 Task: Create a due date automation trigger when advanced on, 2 days after a card is due add fields without custom field "Resume" set to a number greater than 1 and lower than 10 at 11:00 AM.
Action: Mouse moved to (961, 75)
Screenshot: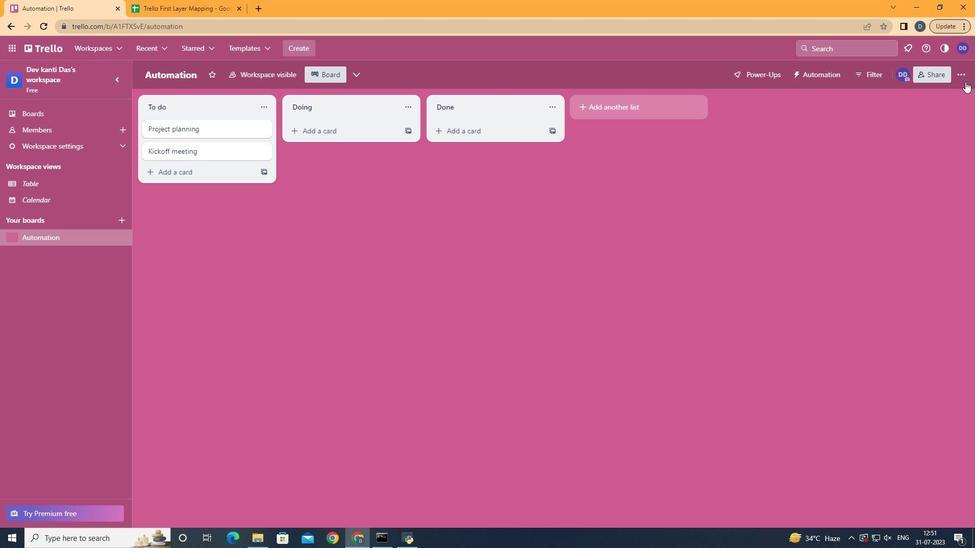 
Action: Mouse pressed left at (961, 75)
Screenshot: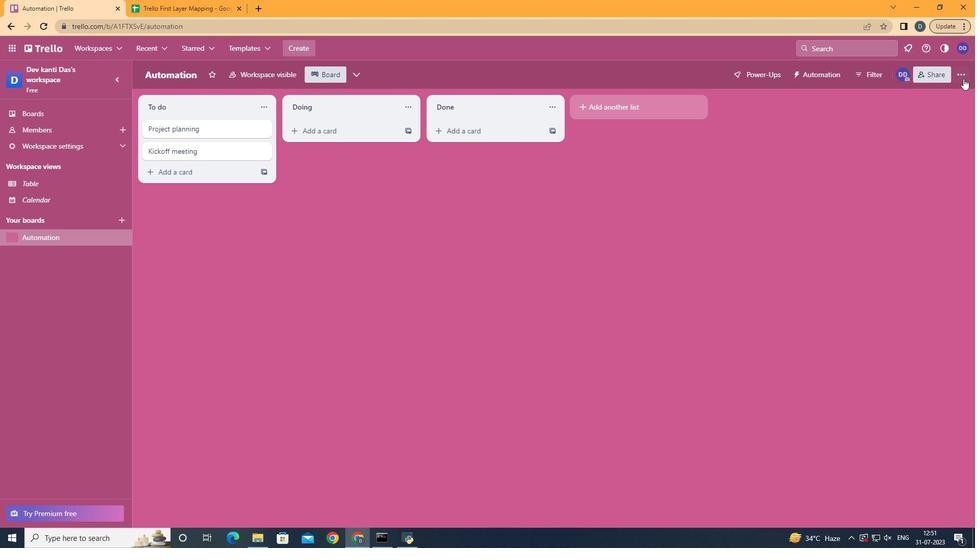 
Action: Mouse moved to (897, 212)
Screenshot: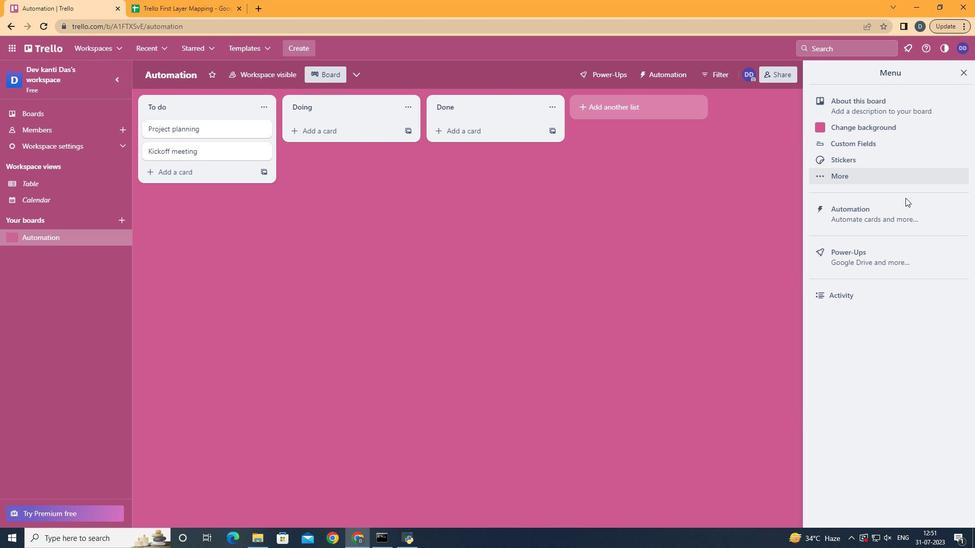 
Action: Mouse pressed left at (897, 212)
Screenshot: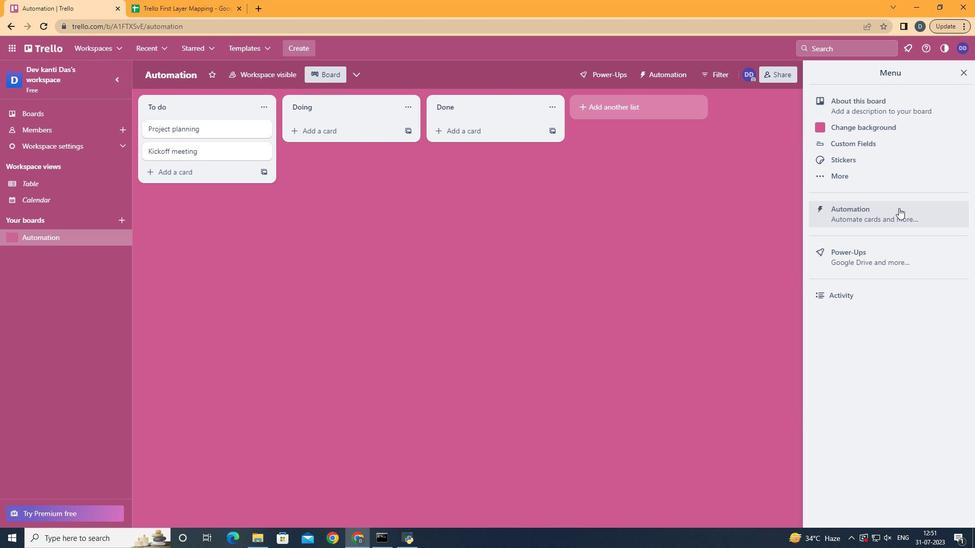 
Action: Mouse moved to (176, 205)
Screenshot: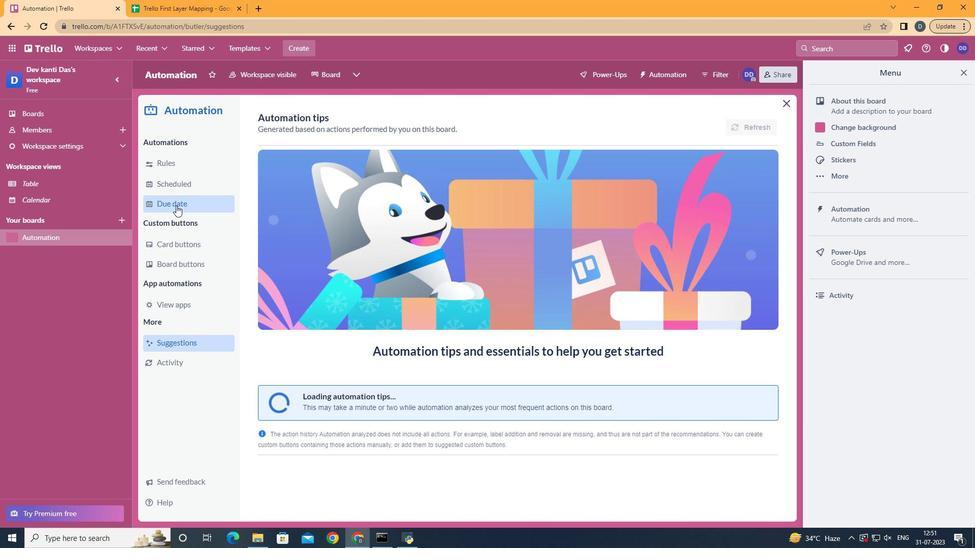 
Action: Mouse pressed left at (176, 205)
Screenshot: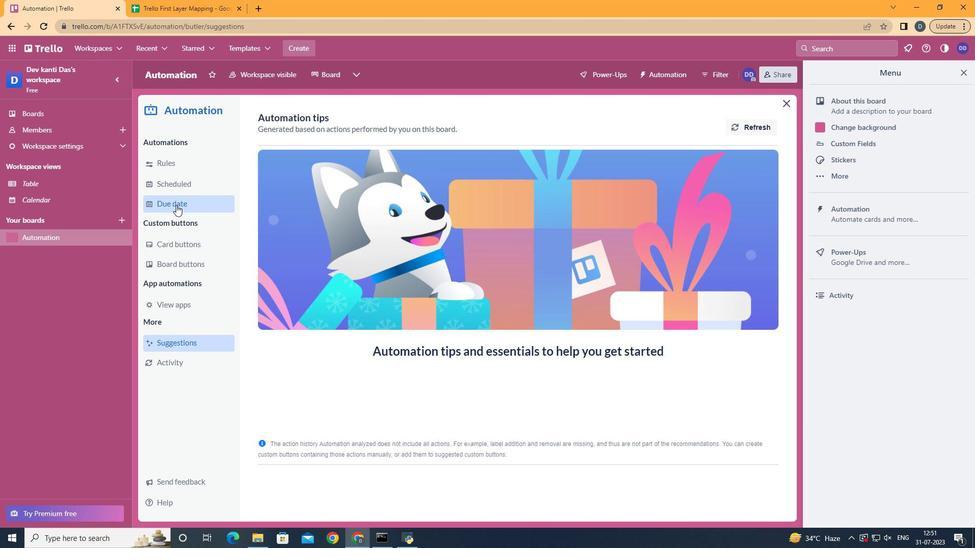 
Action: Mouse moved to (726, 116)
Screenshot: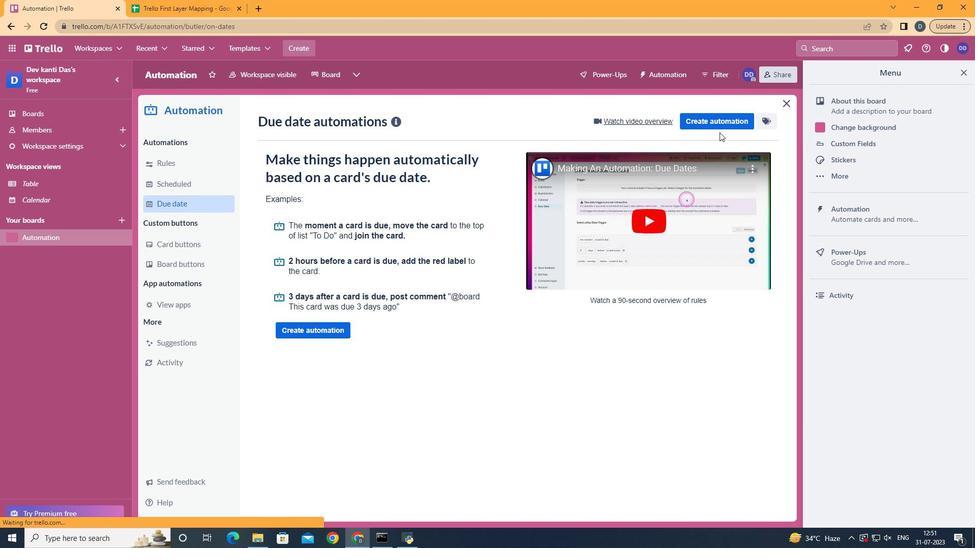 
Action: Mouse pressed left at (726, 116)
Screenshot: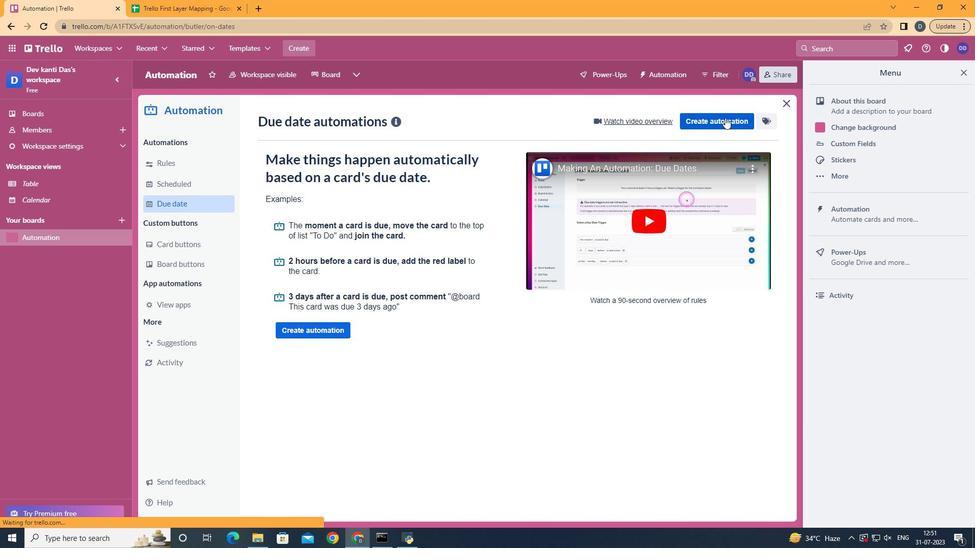 
Action: Mouse moved to (538, 219)
Screenshot: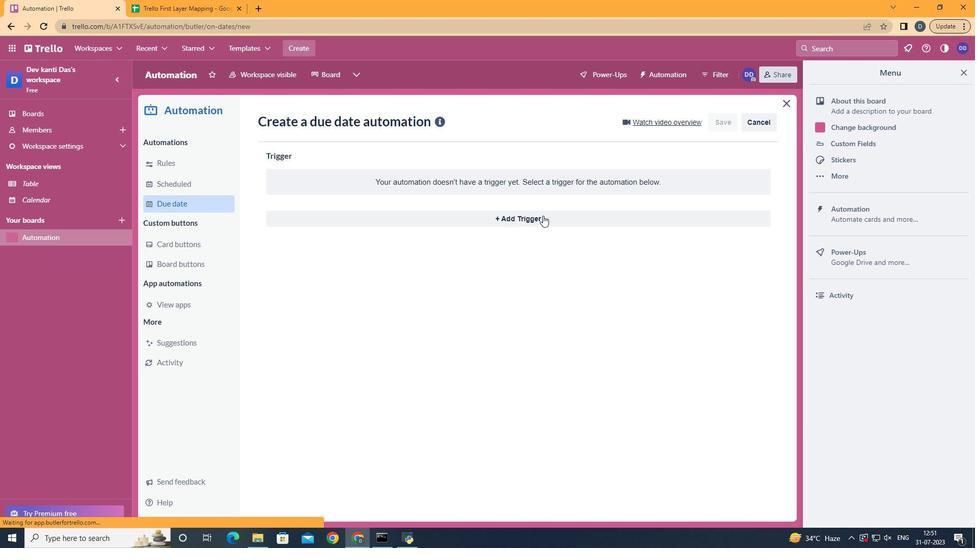 
Action: Mouse pressed left at (538, 219)
Screenshot: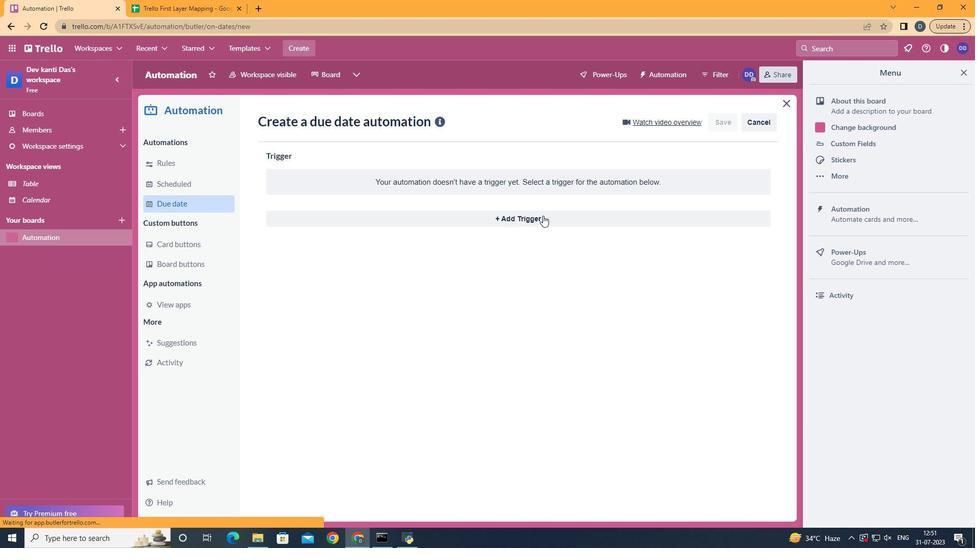 
Action: Mouse moved to (360, 413)
Screenshot: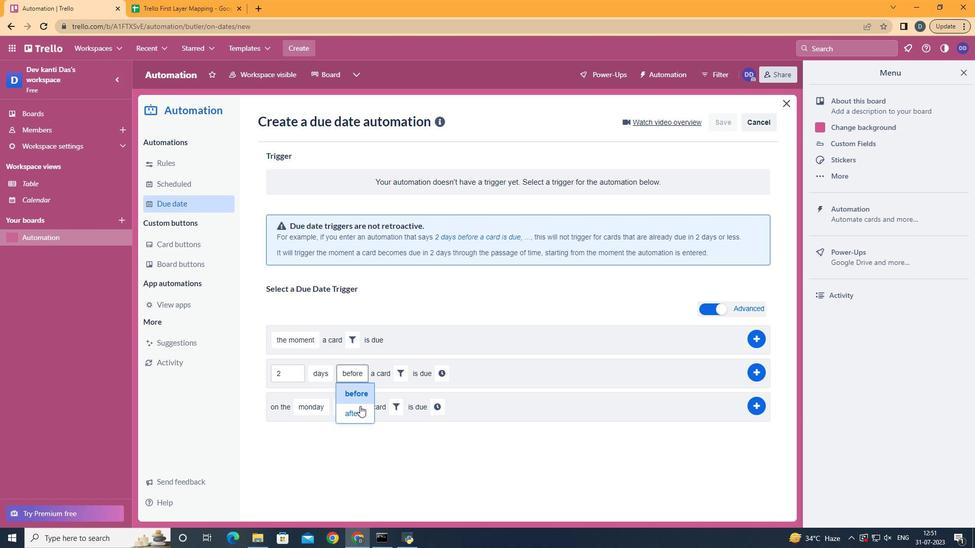 
Action: Mouse pressed left at (360, 413)
Screenshot: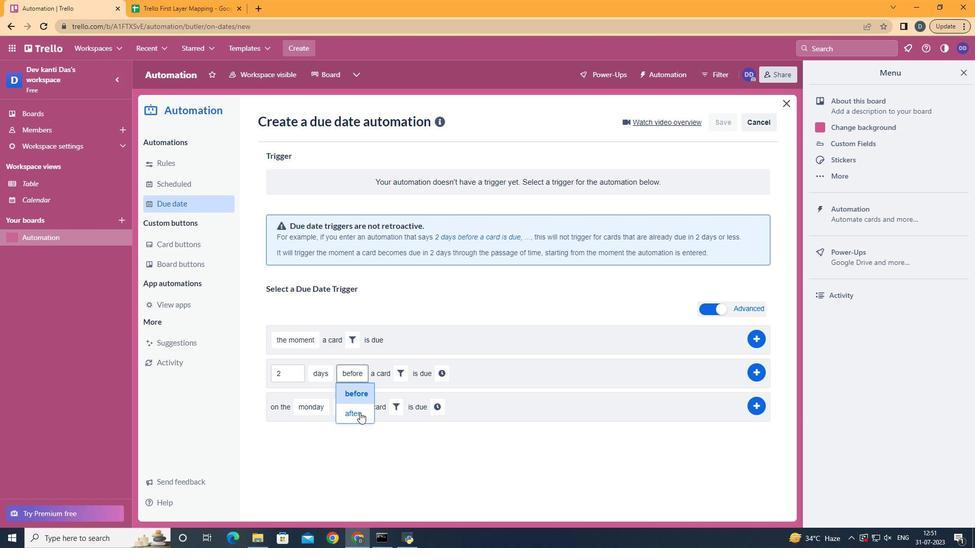 
Action: Mouse moved to (392, 376)
Screenshot: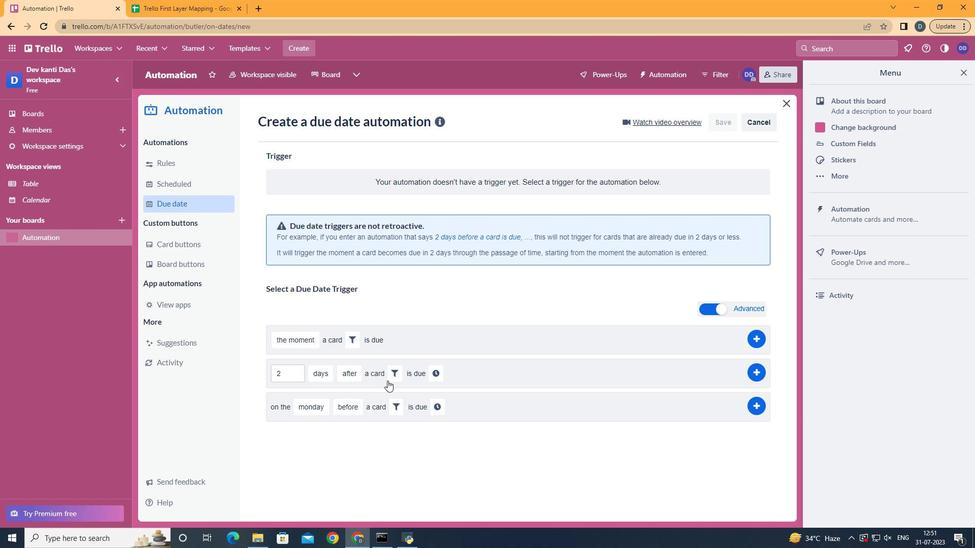 
Action: Mouse pressed left at (392, 376)
Screenshot: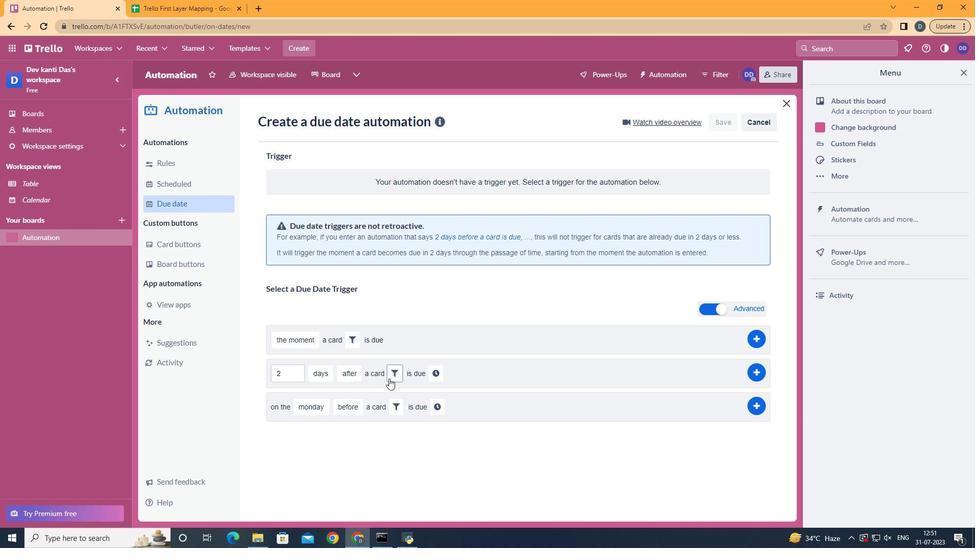 
Action: Mouse moved to (553, 403)
Screenshot: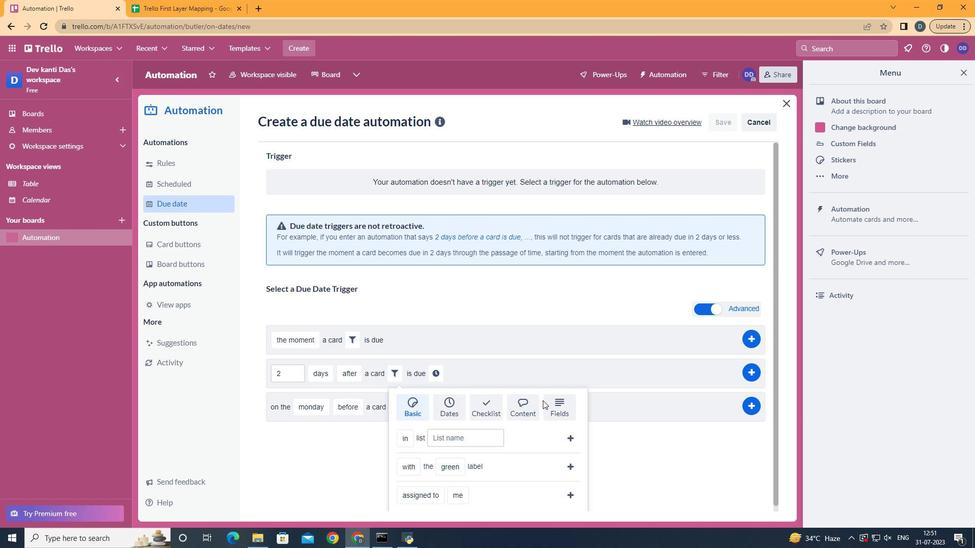 
Action: Mouse pressed left at (553, 403)
Screenshot: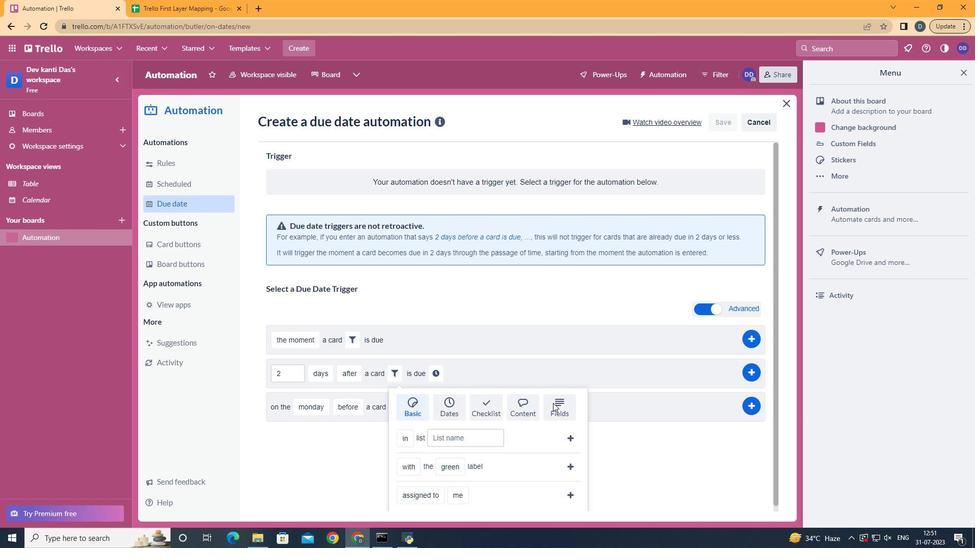 
Action: Mouse scrolled (553, 403) with delta (0, 0)
Screenshot: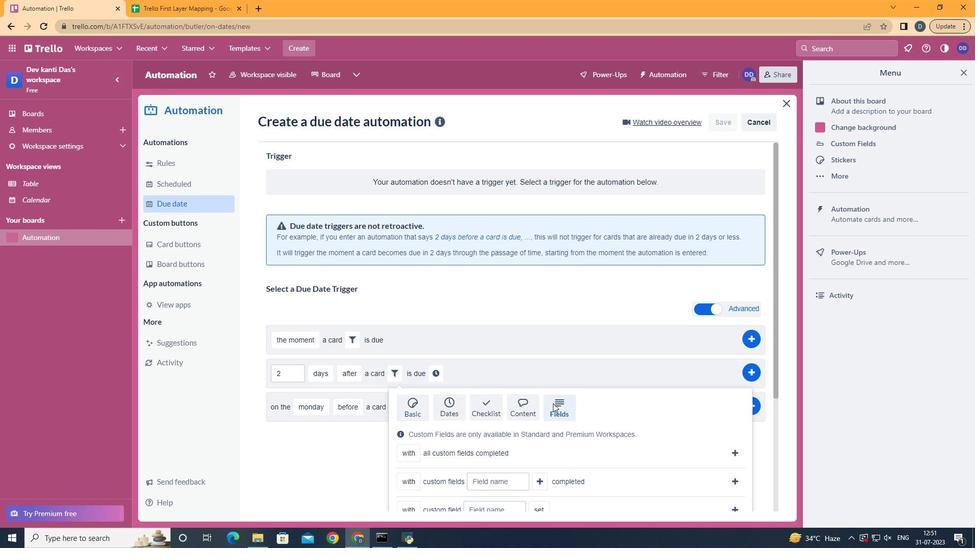 
Action: Mouse scrolled (553, 403) with delta (0, 0)
Screenshot: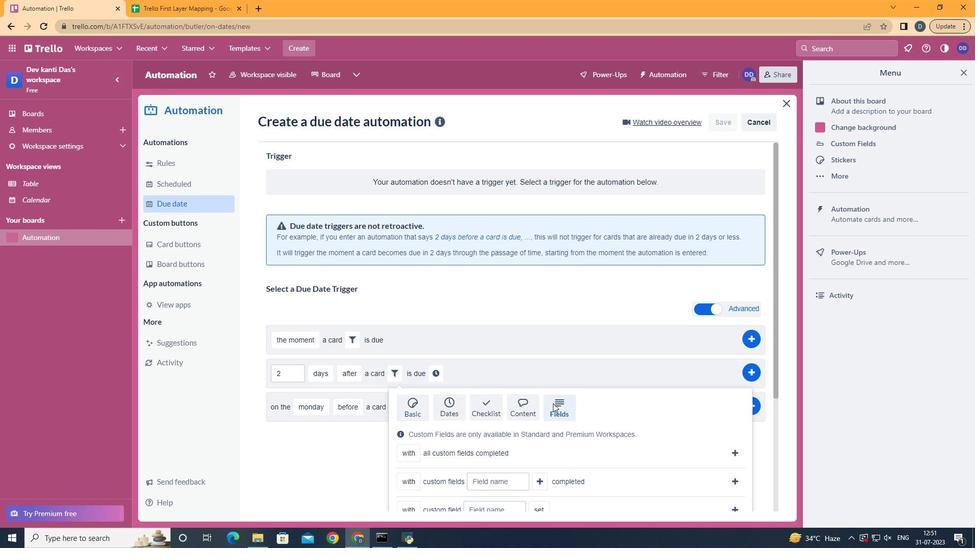 
Action: Mouse scrolled (553, 403) with delta (0, 0)
Screenshot: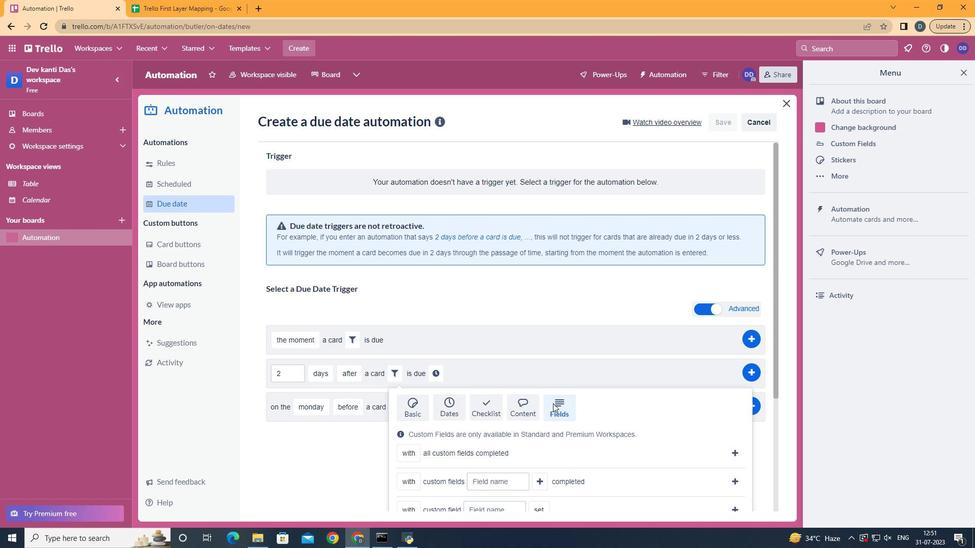 
Action: Mouse scrolled (553, 403) with delta (0, 0)
Screenshot: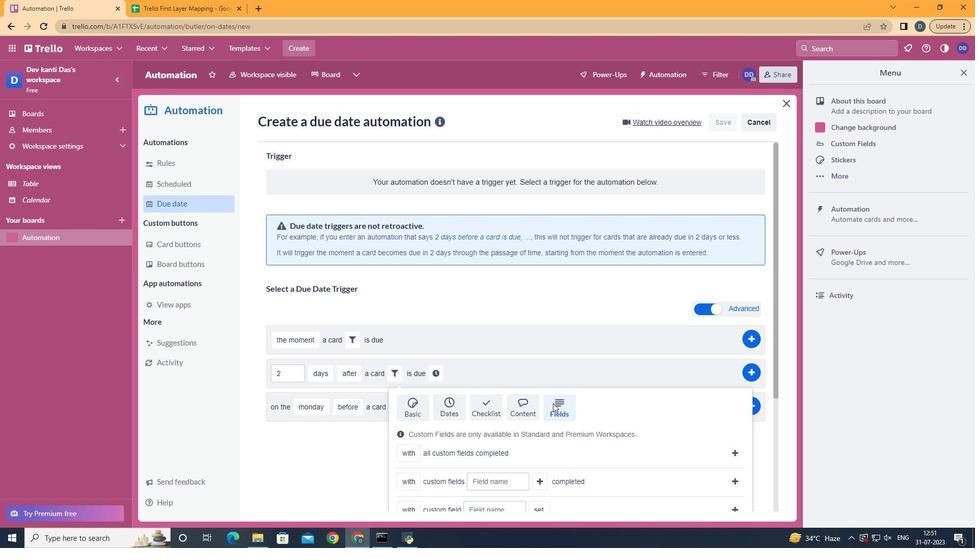 
Action: Mouse moved to (409, 475)
Screenshot: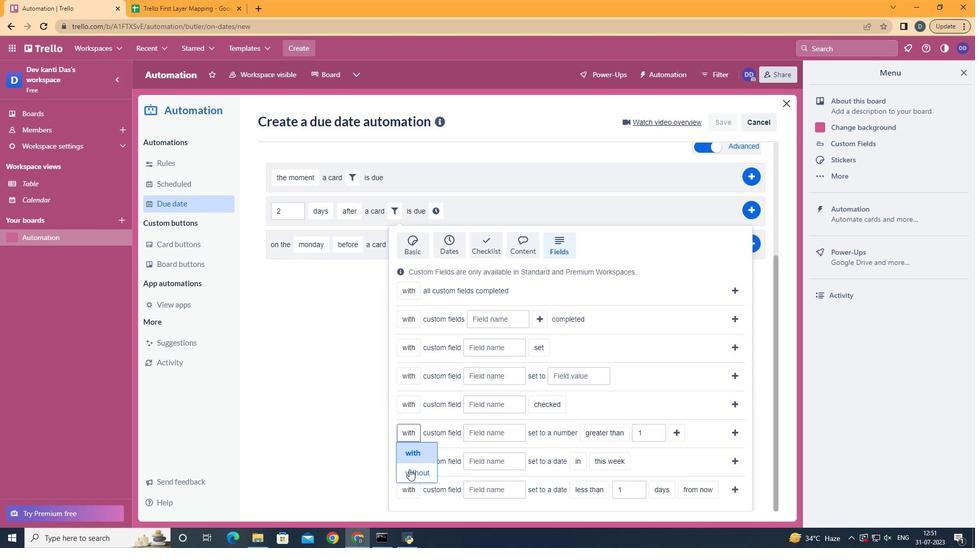 
Action: Mouse pressed left at (409, 475)
Screenshot: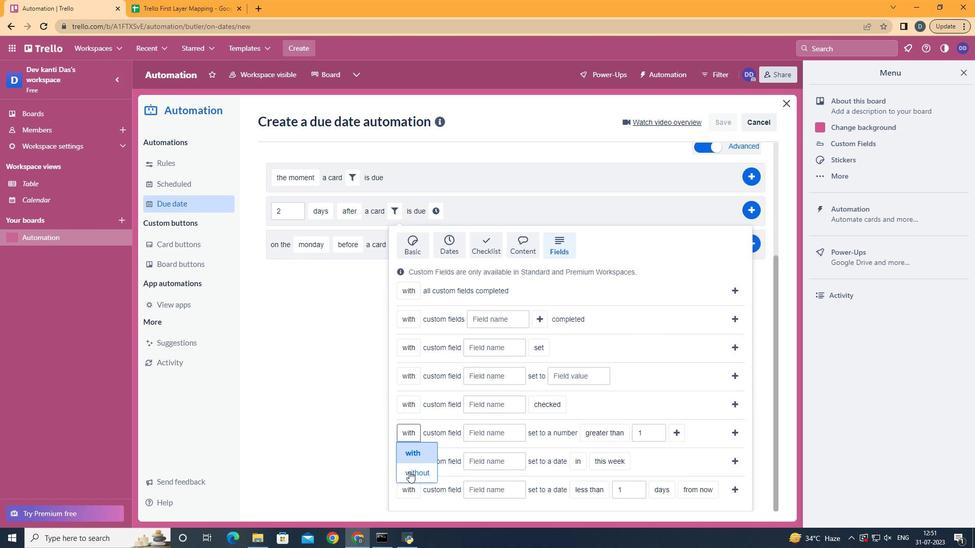 
Action: Mouse moved to (492, 432)
Screenshot: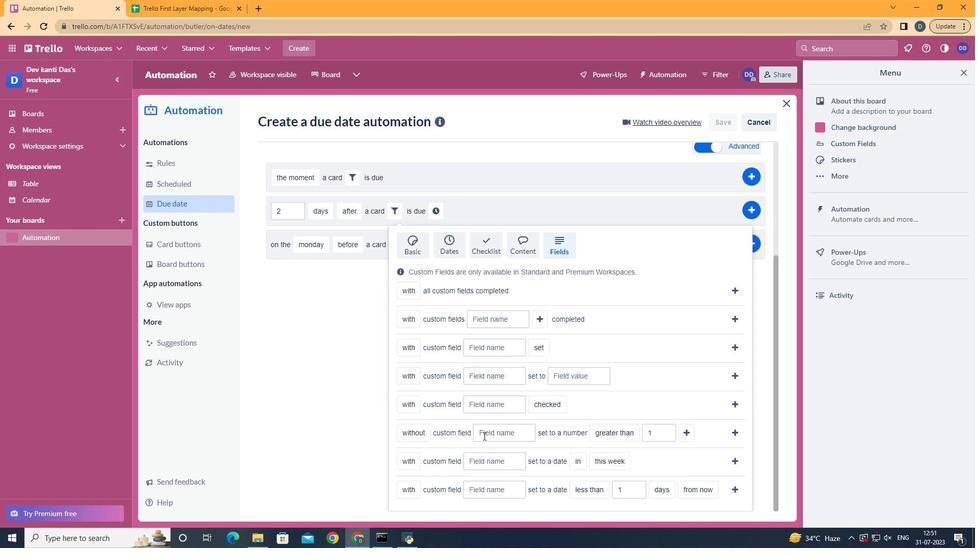 
Action: Mouse pressed left at (492, 432)
Screenshot: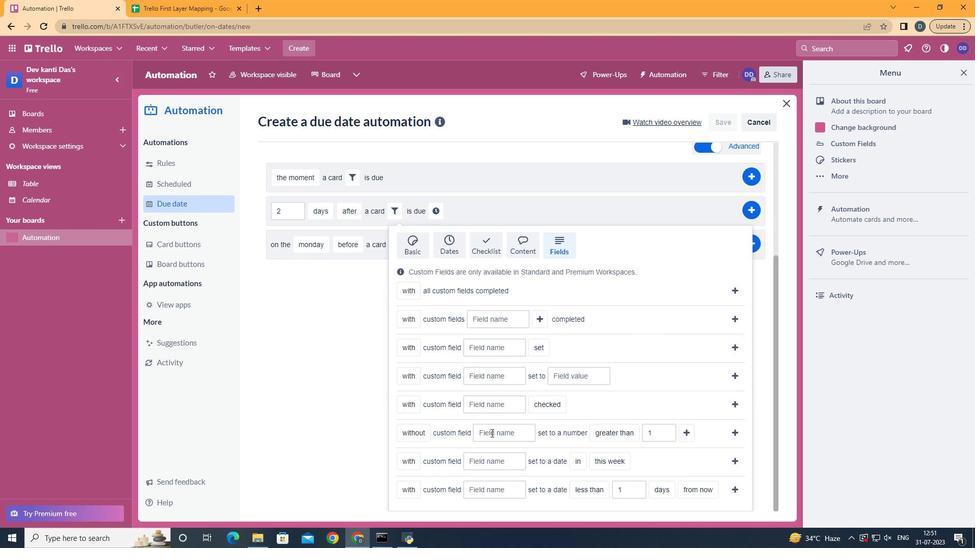 
Action: Key pressed <Key.shift>Resume
Screenshot: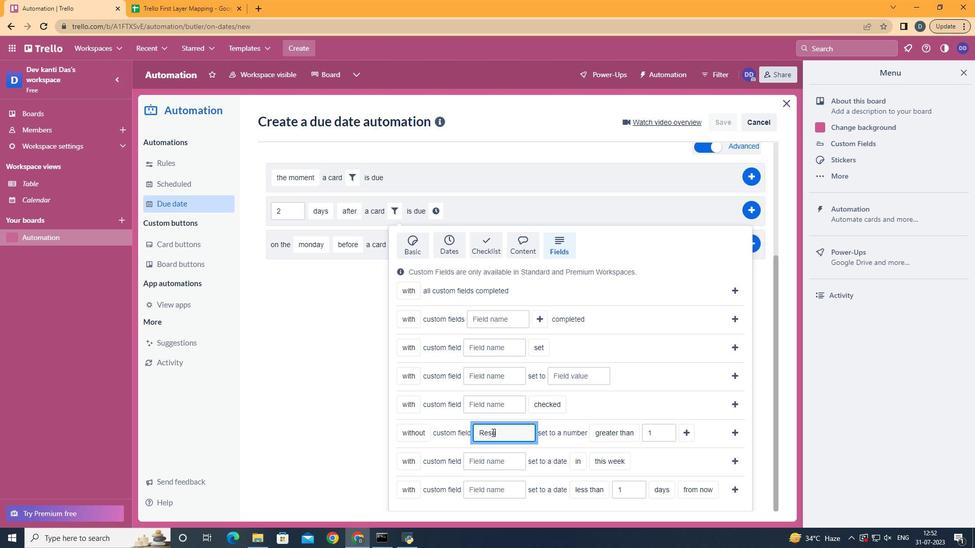 
Action: Mouse moved to (640, 356)
Screenshot: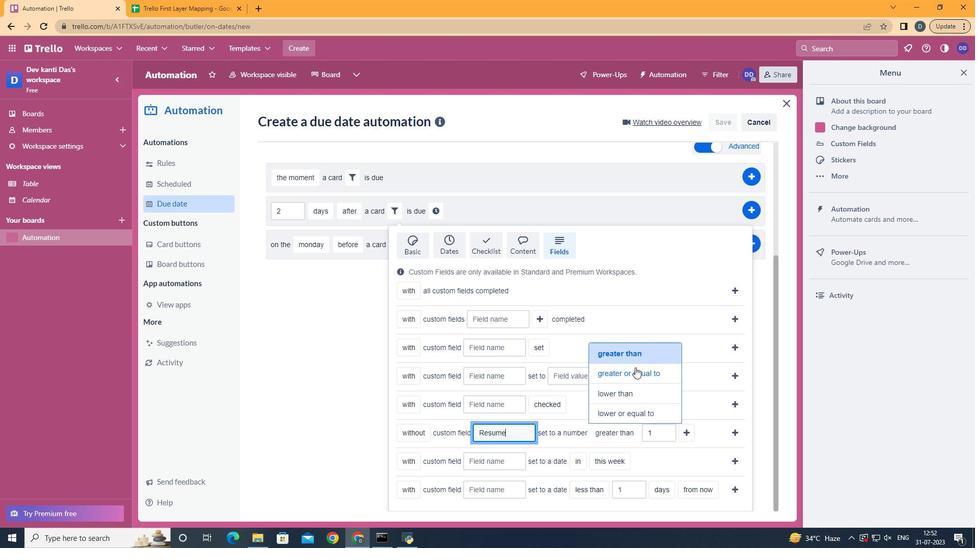 
Action: Mouse pressed left at (640, 356)
Screenshot: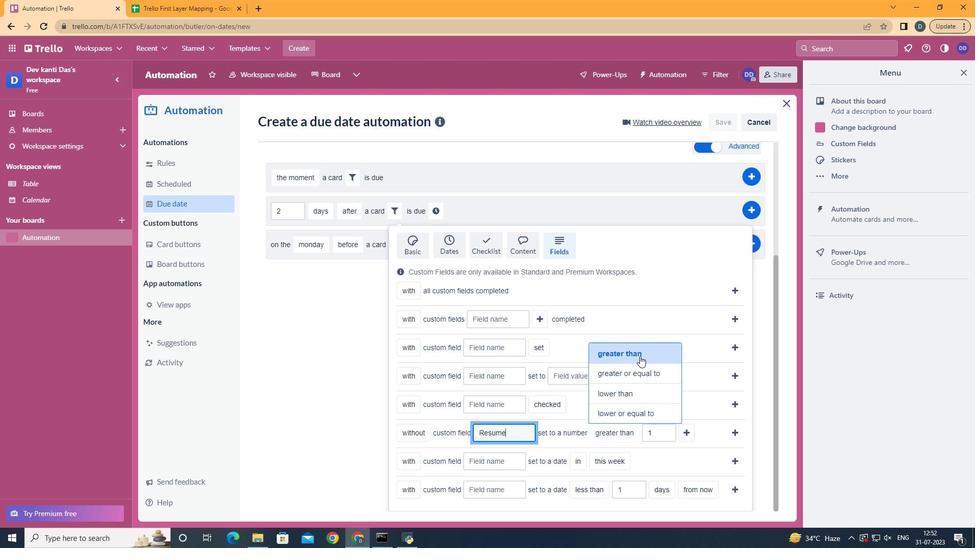 
Action: Mouse moved to (685, 432)
Screenshot: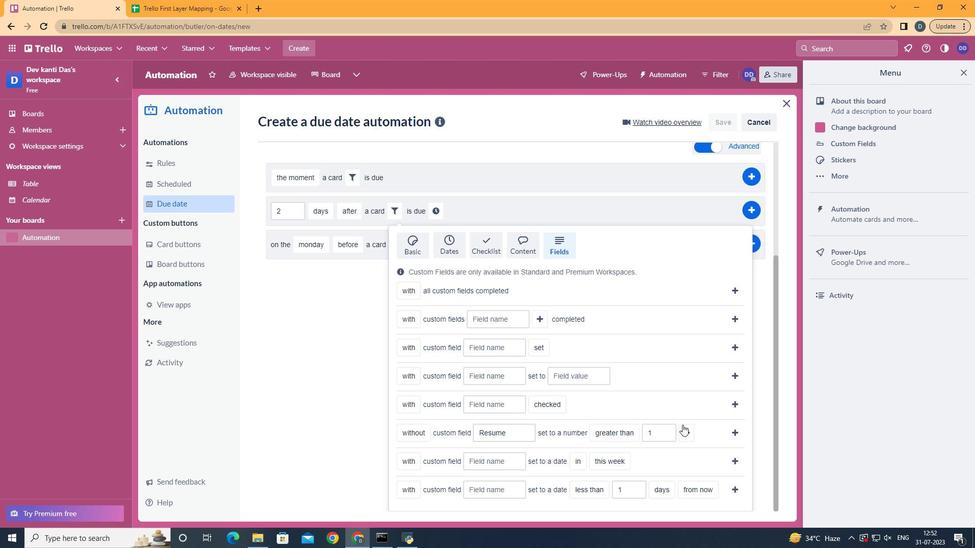 
Action: Mouse pressed left at (685, 432)
Screenshot: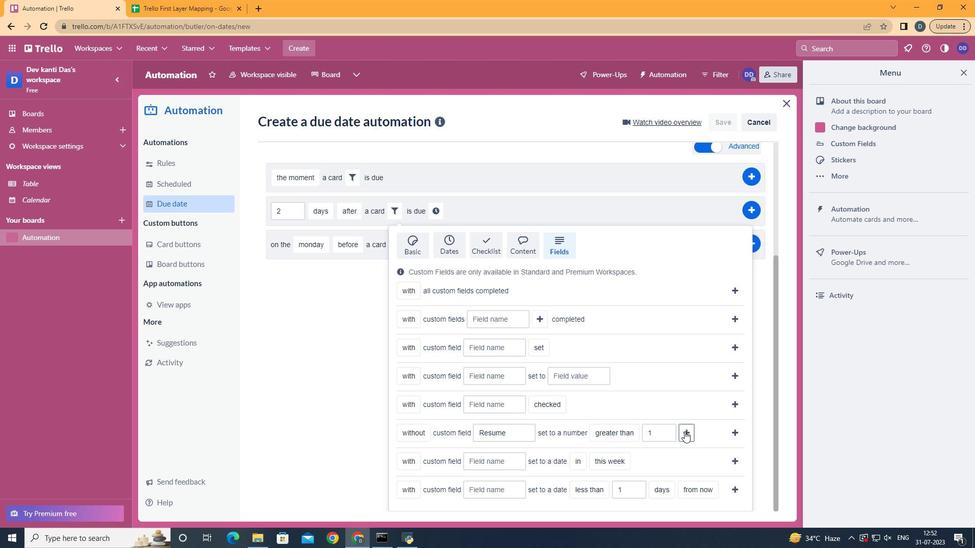 
Action: Mouse moved to (467, 372)
Screenshot: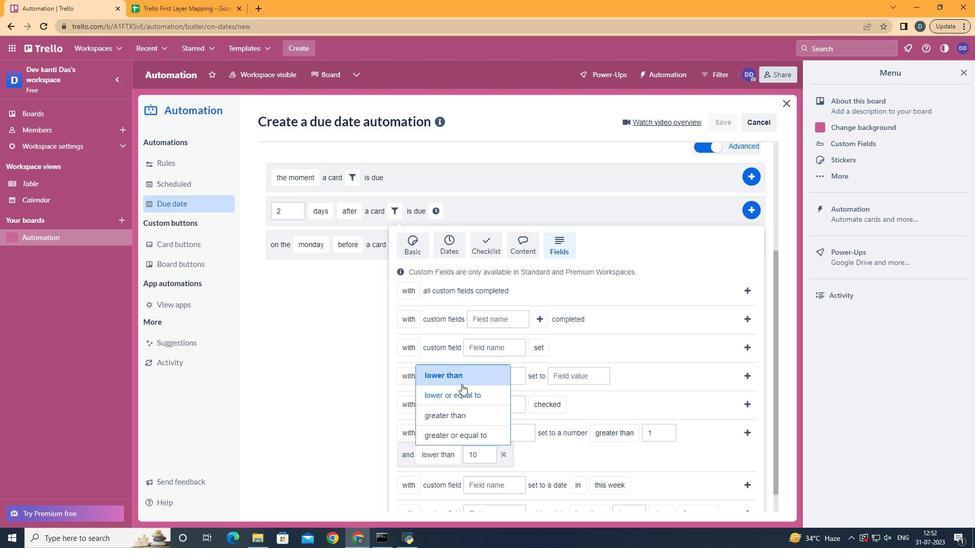 
Action: Mouse pressed left at (467, 372)
Screenshot: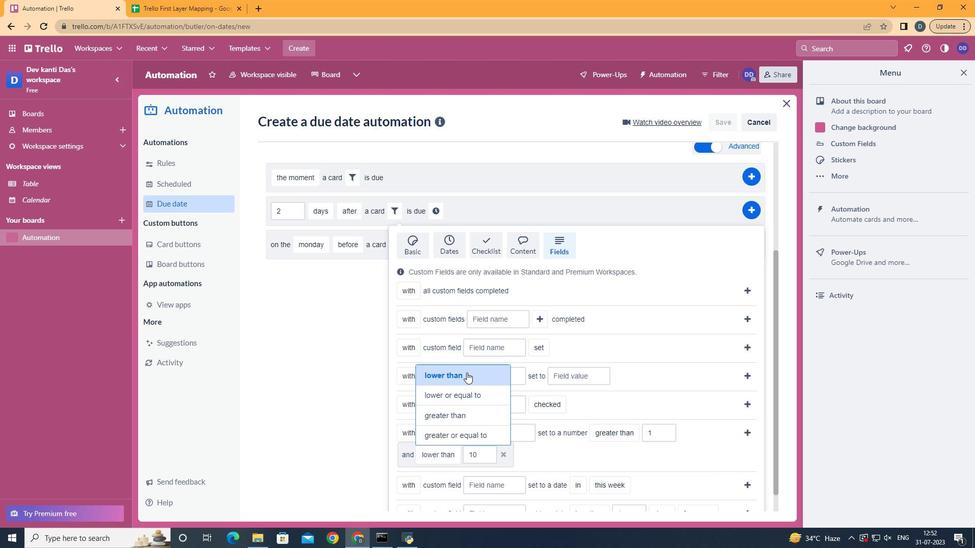 
Action: Mouse moved to (743, 432)
Screenshot: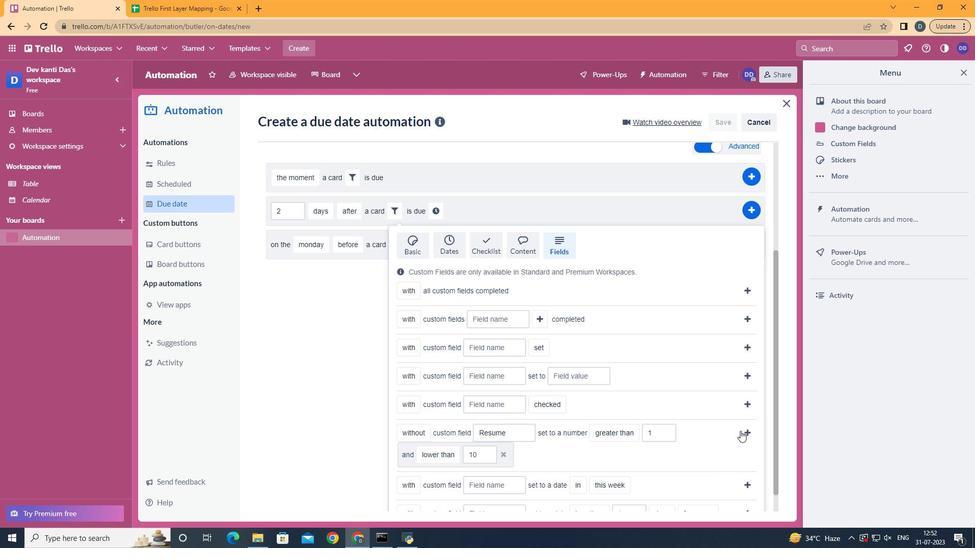 
Action: Mouse pressed left at (743, 432)
Screenshot: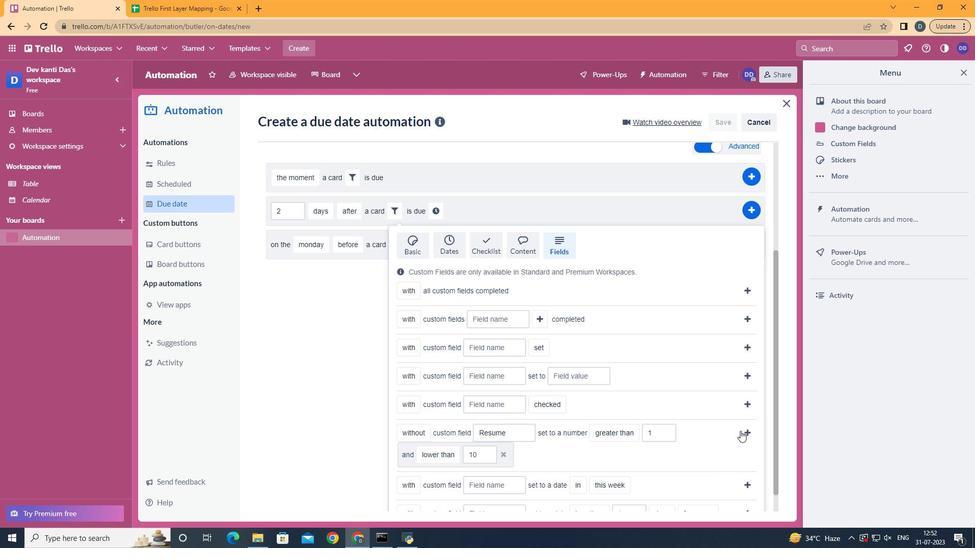 
Action: Mouse moved to (717, 369)
Screenshot: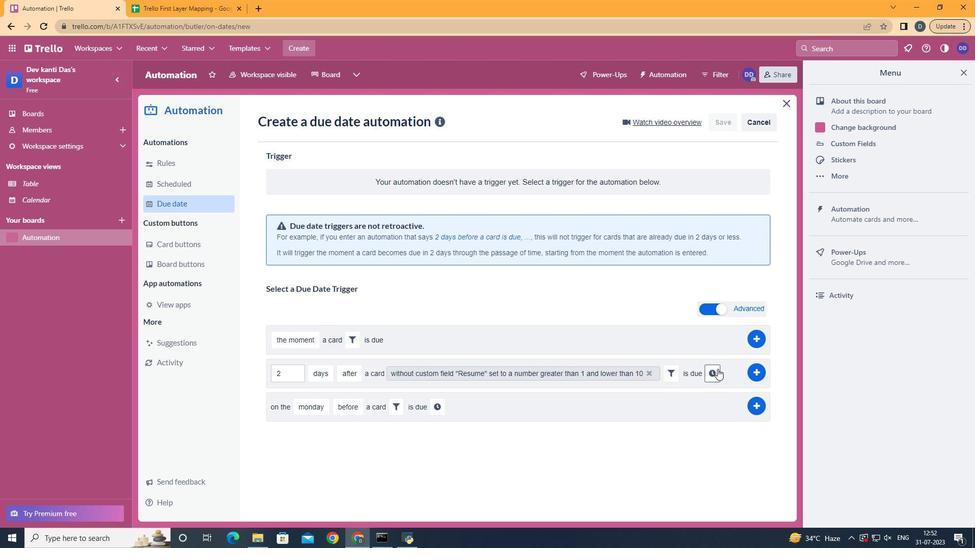 
Action: Mouse pressed left at (717, 369)
Screenshot: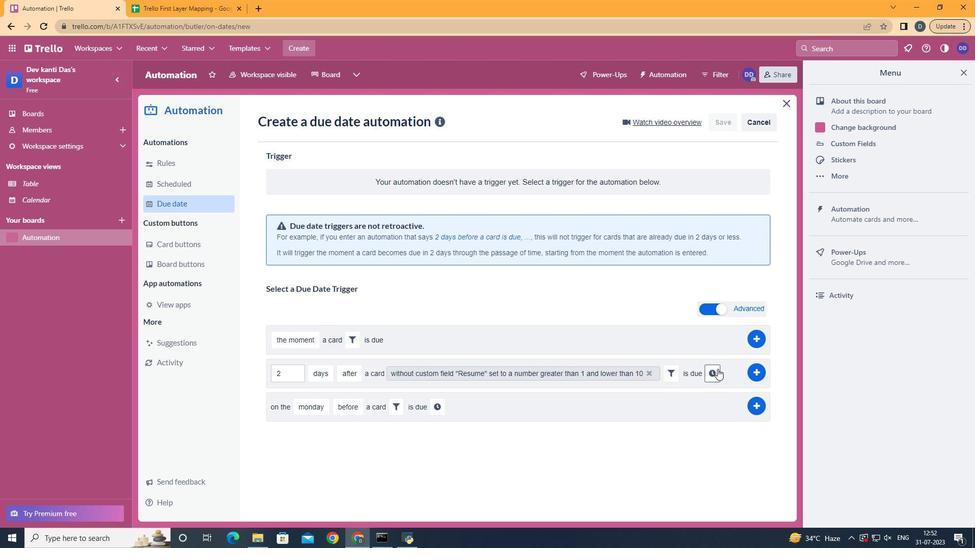 
Action: Mouse moved to (301, 398)
Screenshot: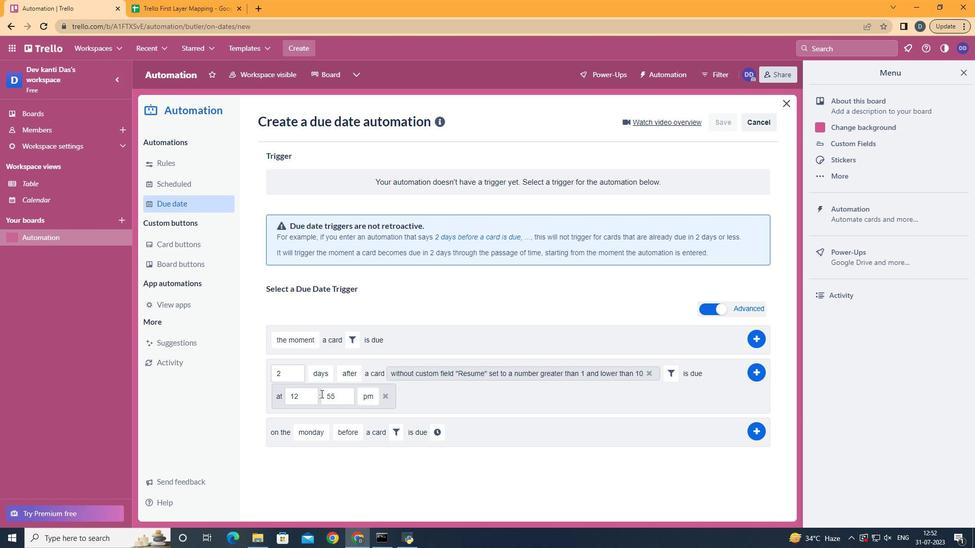 
Action: Mouse pressed left at (301, 398)
Screenshot: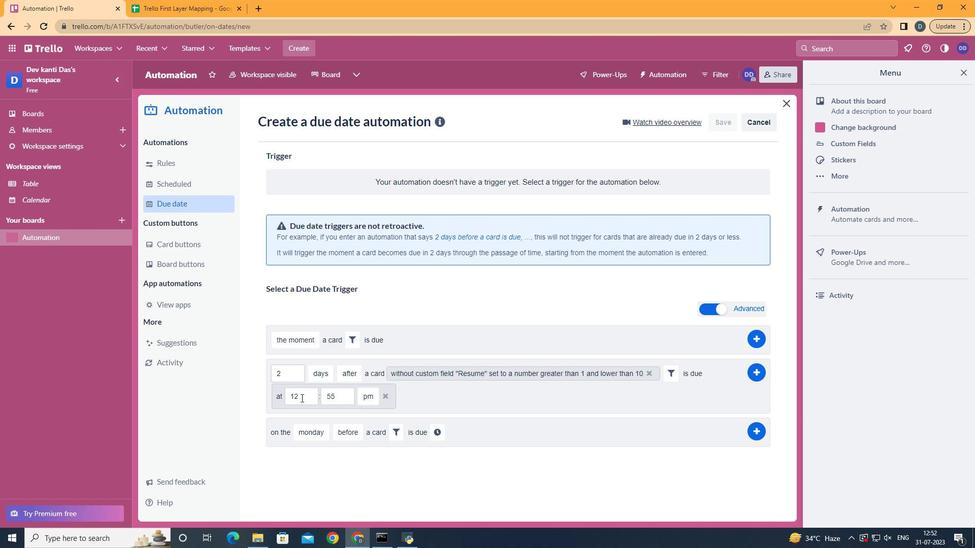 
Action: Mouse moved to (300, 398)
Screenshot: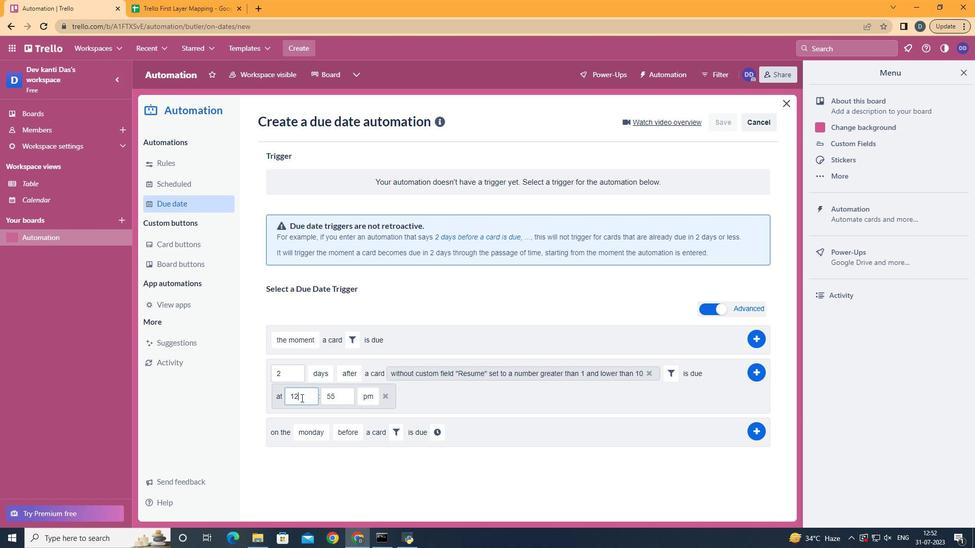 
Action: Key pressed <Key.backspace>1
Screenshot: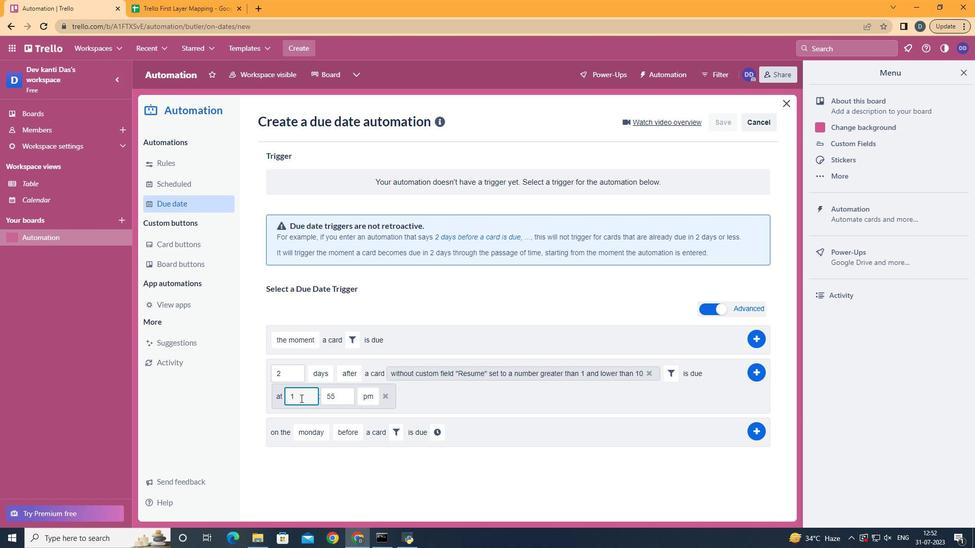
Action: Mouse moved to (336, 394)
Screenshot: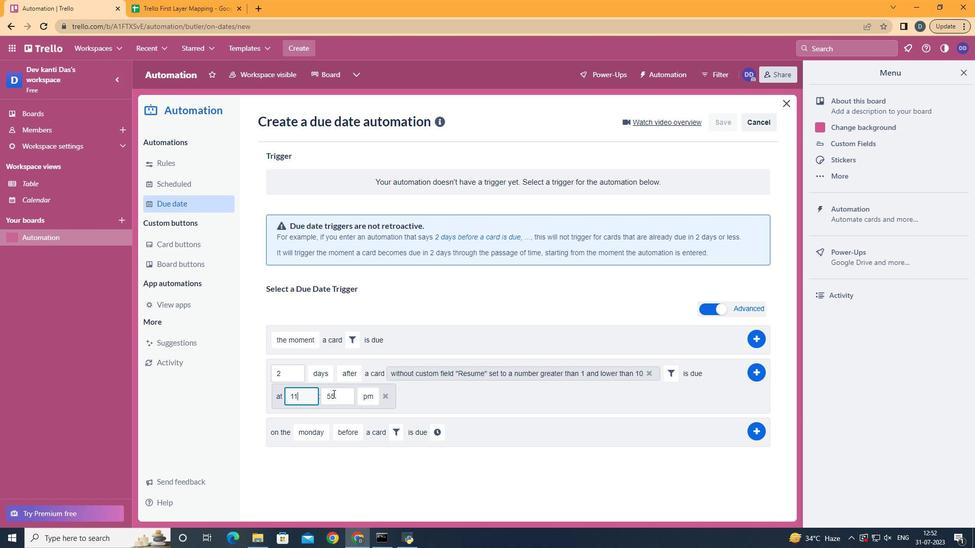 
Action: Mouse pressed left at (336, 394)
Screenshot: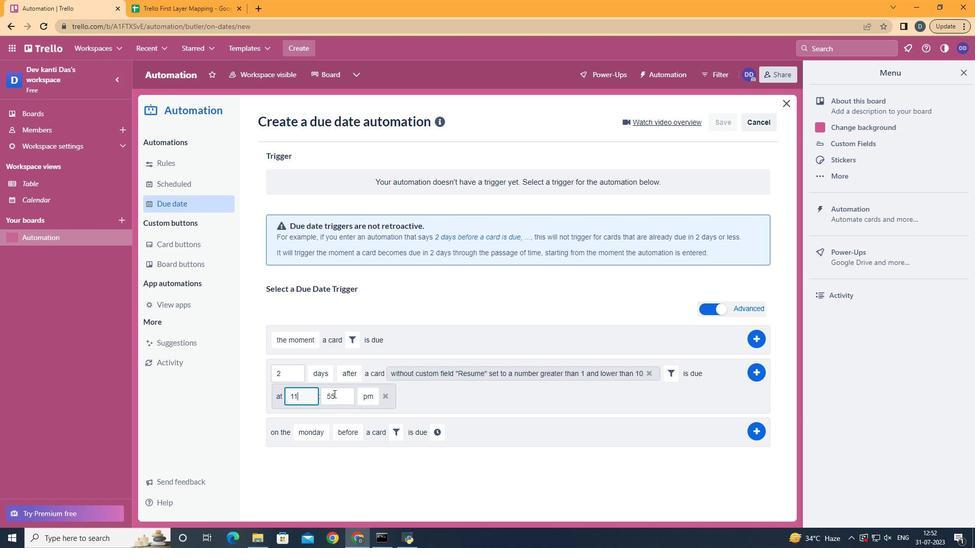 
Action: Key pressed <Key.backspace><Key.backspace>00
Screenshot: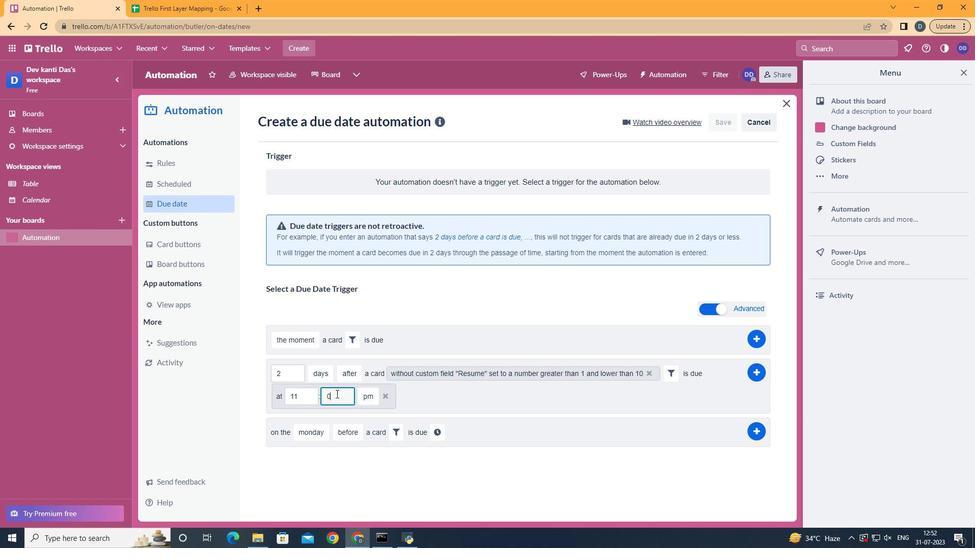 
Action: Mouse moved to (371, 412)
Screenshot: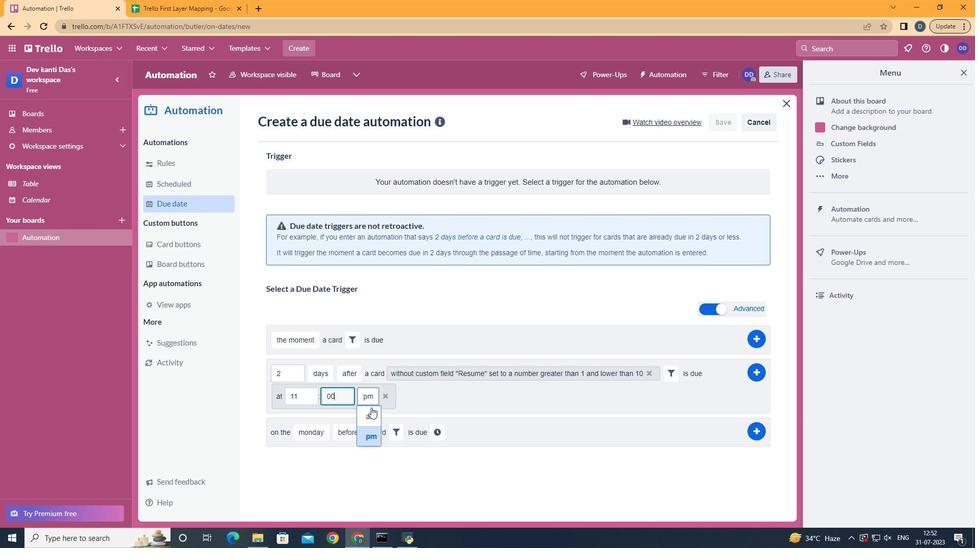 
Action: Mouse pressed left at (371, 412)
Screenshot: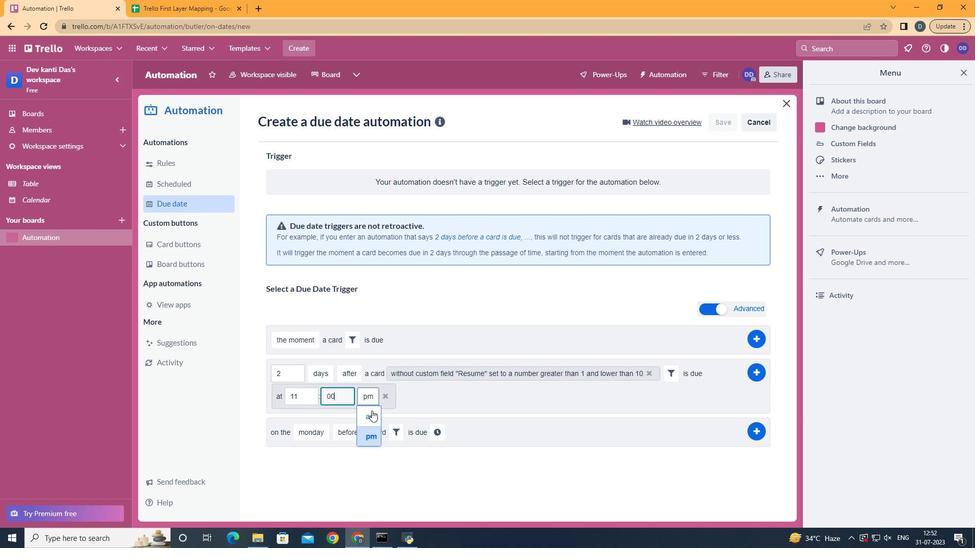 
Action: Mouse moved to (753, 372)
Screenshot: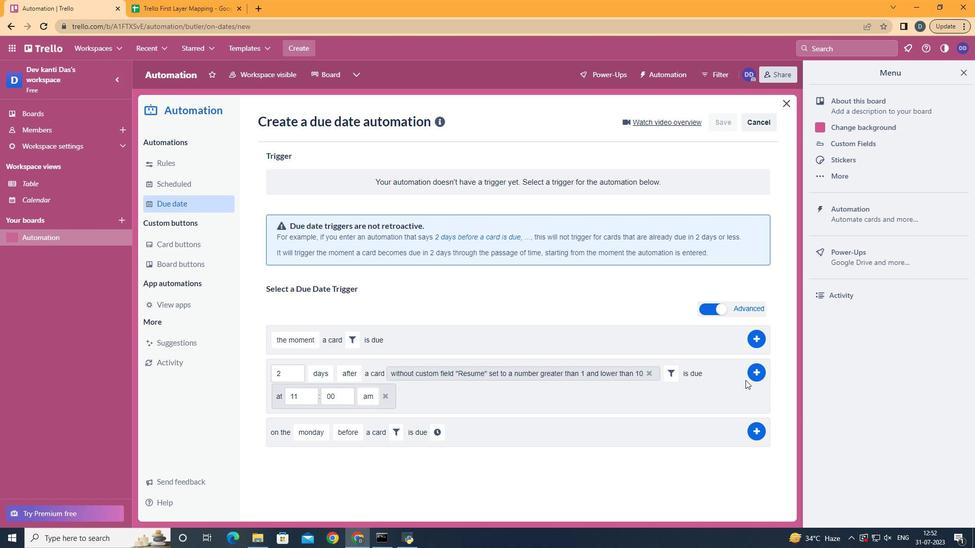 
Action: Mouse pressed left at (753, 372)
Screenshot: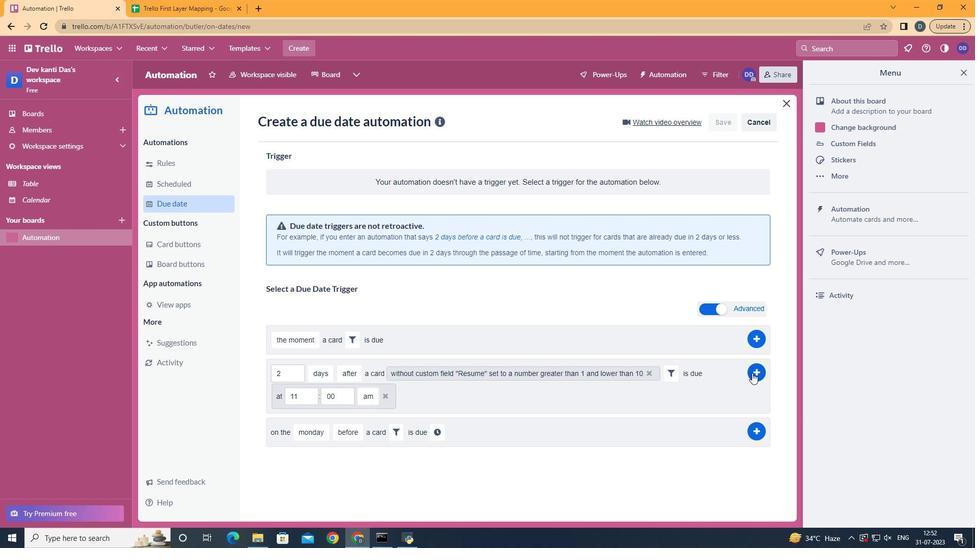 
Action: Mouse moved to (520, 268)
Screenshot: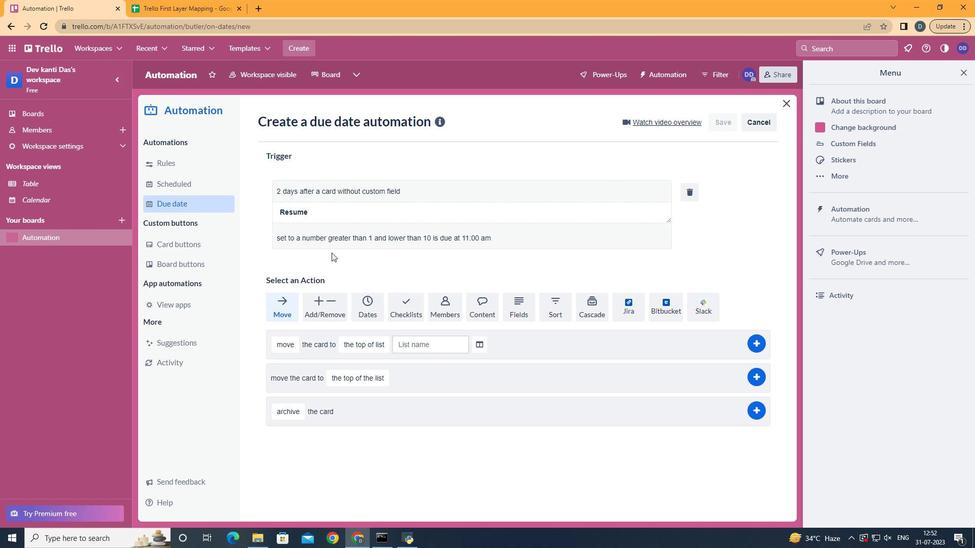 
